 Task: Open Card Card0000000038 in Board Board0000000010 in Workspace WS0000000004 in Trello. Add Member mailaustralia7@gmail.com to Card Card0000000038 in Board Board0000000010 in Workspace WS0000000004 in Trello. Add Yellow Label titled Label0000000038 to Card Card0000000038 in Board Board0000000010 in Workspace WS0000000004 in Trello. Add Checklist CL0000000038 to Card Card0000000038 in Board Board0000000010 in Workspace WS0000000004 in Trello. Add Dates with Start Date as May 08 2023 and Due Date as May 31 2023 to Card Card0000000038 in Board Board0000000010 in Workspace WS0000000004 in Trello
Action: Mouse moved to (272, 356)
Screenshot: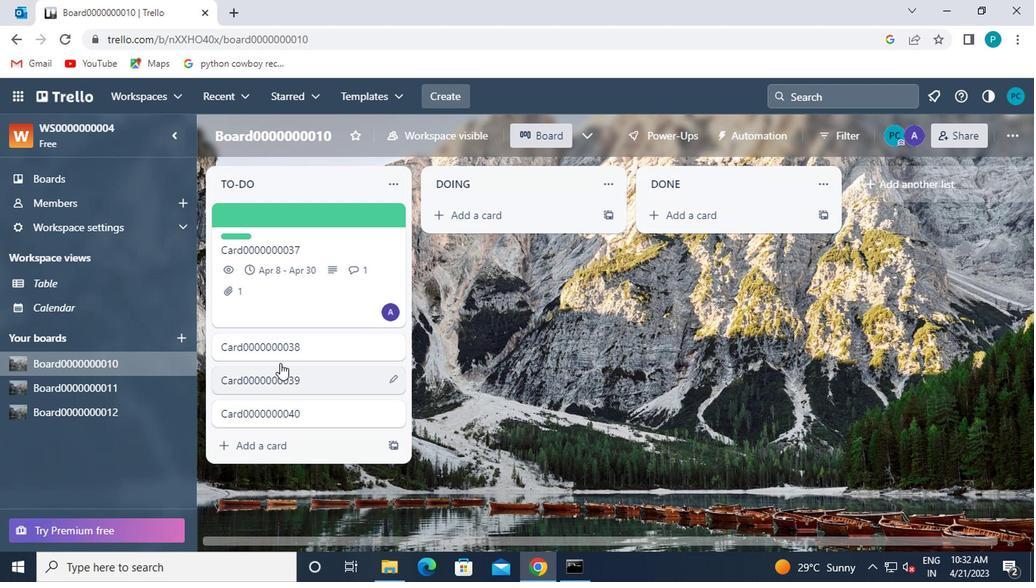 
Action: Mouse pressed left at (272, 356)
Screenshot: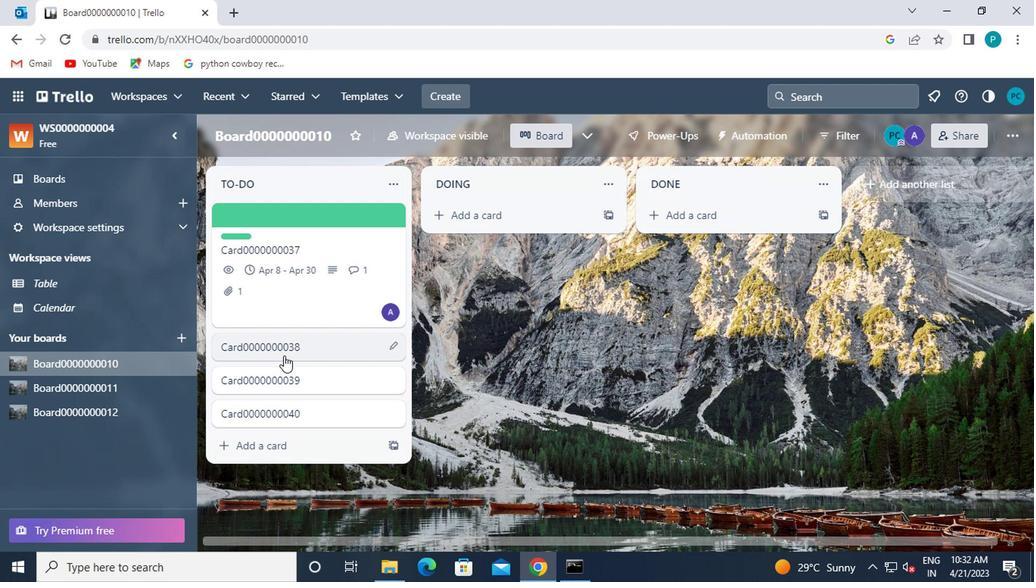 
Action: Mouse moved to (676, 274)
Screenshot: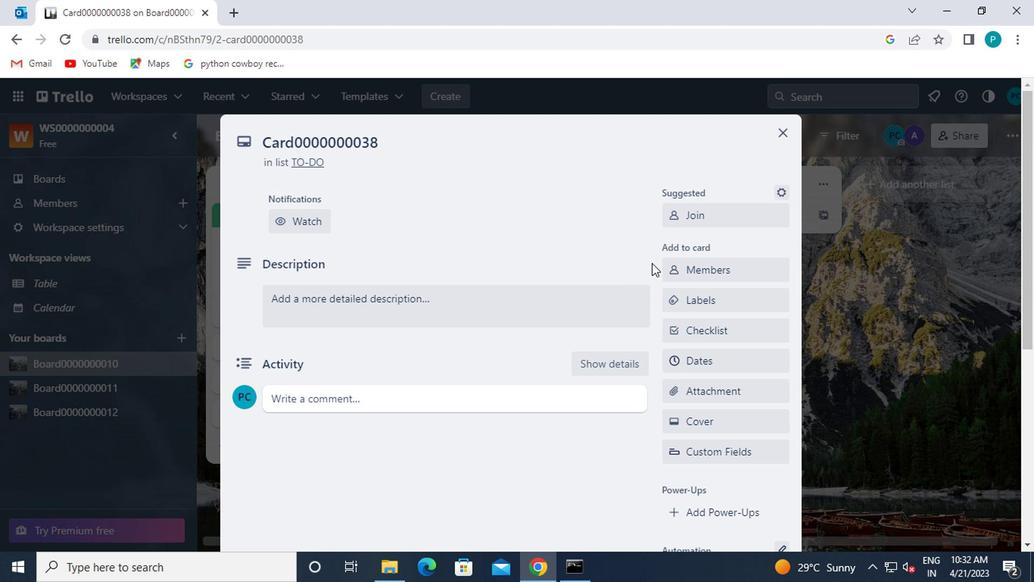 
Action: Mouse pressed left at (676, 274)
Screenshot: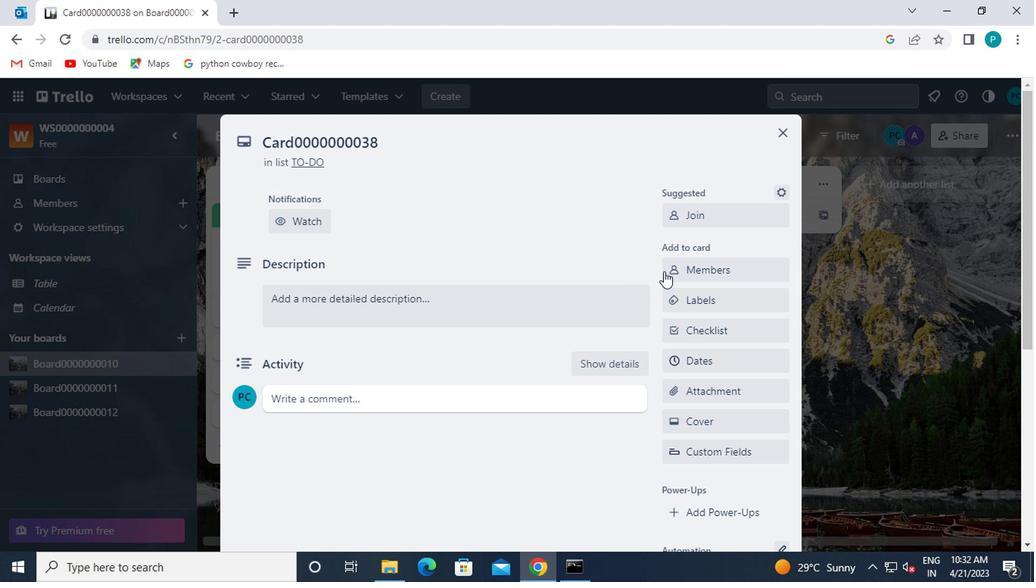 
Action: Mouse moved to (691, 337)
Screenshot: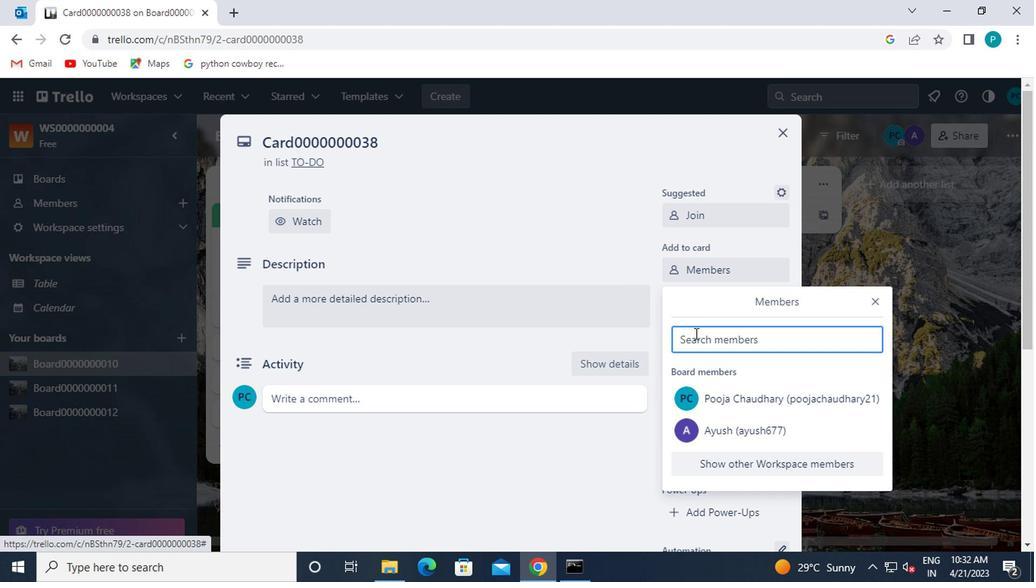 
Action: Mouse pressed left at (691, 337)
Screenshot: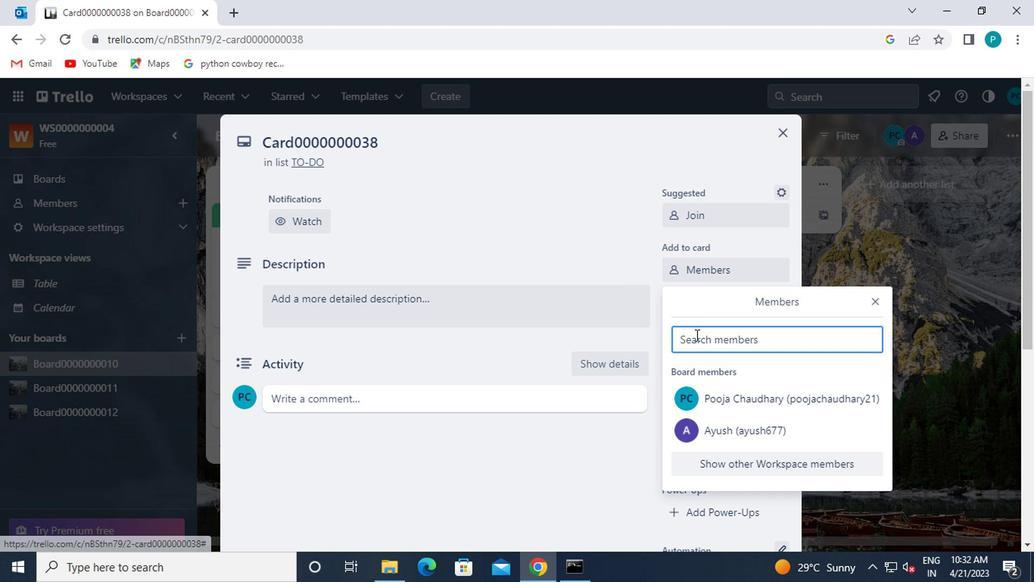 
Action: Key pressed mailaustrlia<Key.backspace><Key.backspace><Key.backspace><Key.backspace><Key.backspace><Key.backspace><Key.backspace><Key.backspace><Key.backspace><Key.backspace><Key.backspace><Key.backspace><Key.backspace><Key.caps_lock>mail
Screenshot: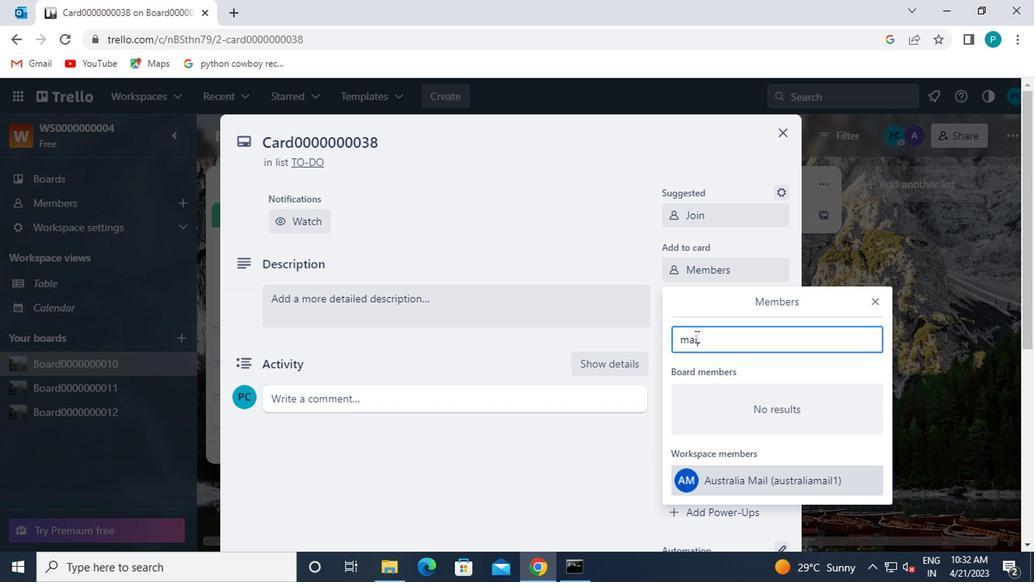 
Action: Mouse moved to (711, 479)
Screenshot: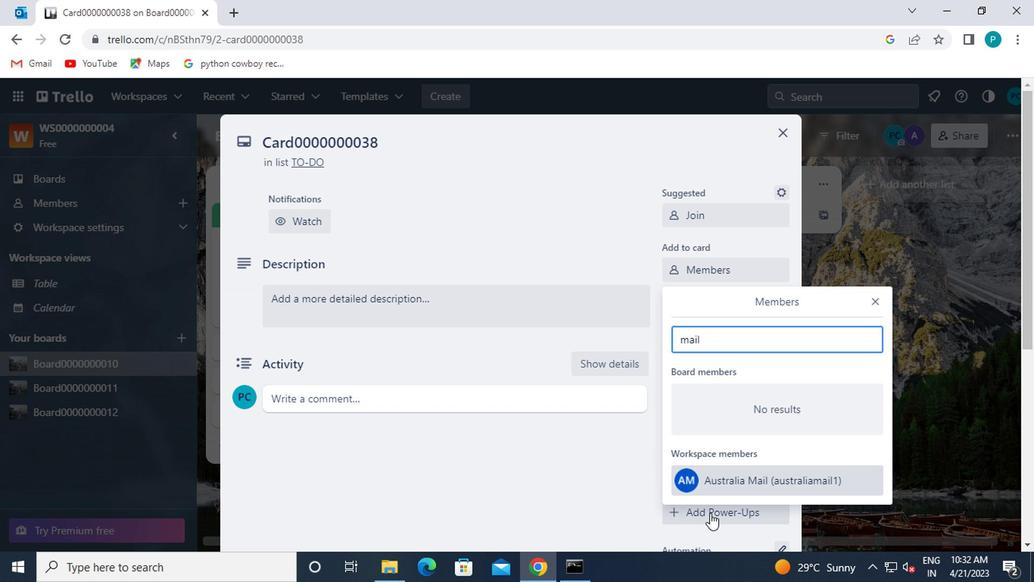 
Action: Mouse pressed left at (711, 479)
Screenshot: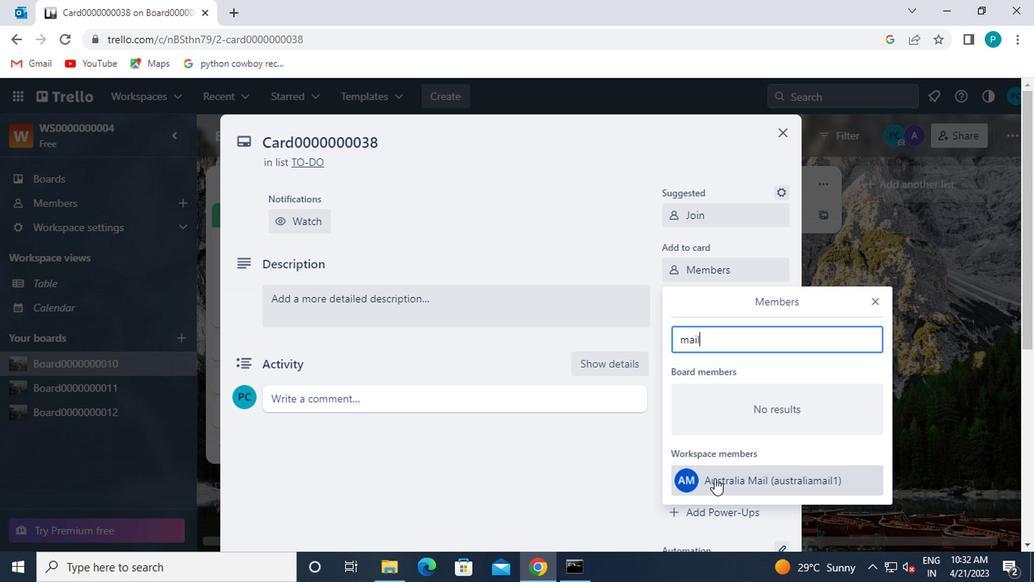 
Action: Mouse moved to (875, 304)
Screenshot: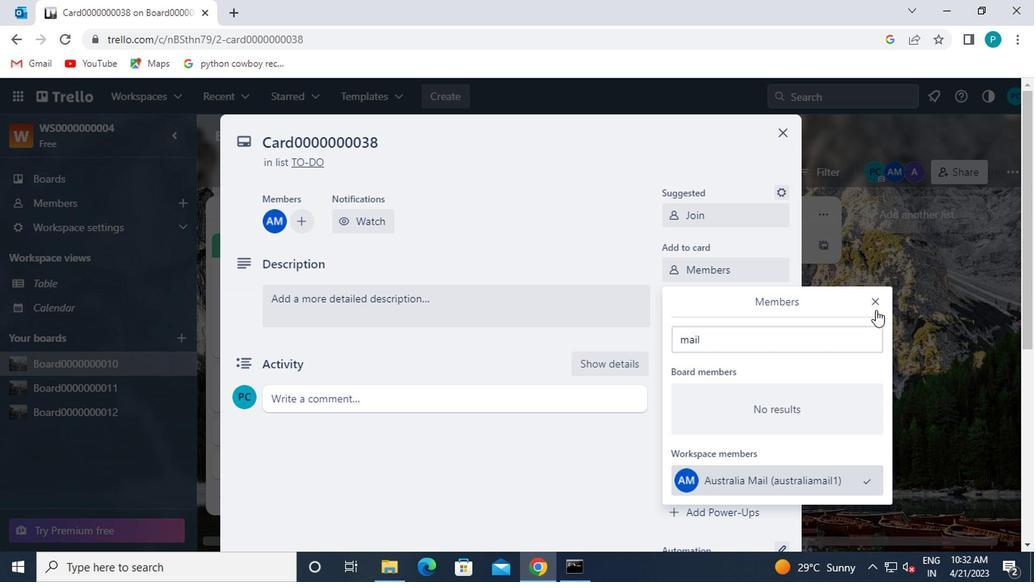 
Action: Mouse pressed left at (875, 304)
Screenshot: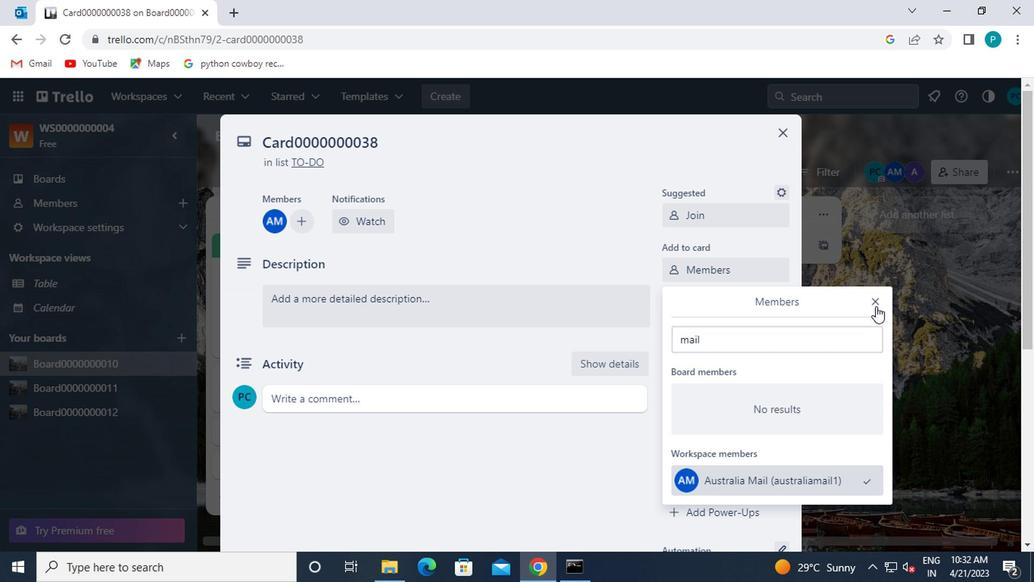 
Action: Mouse moved to (729, 294)
Screenshot: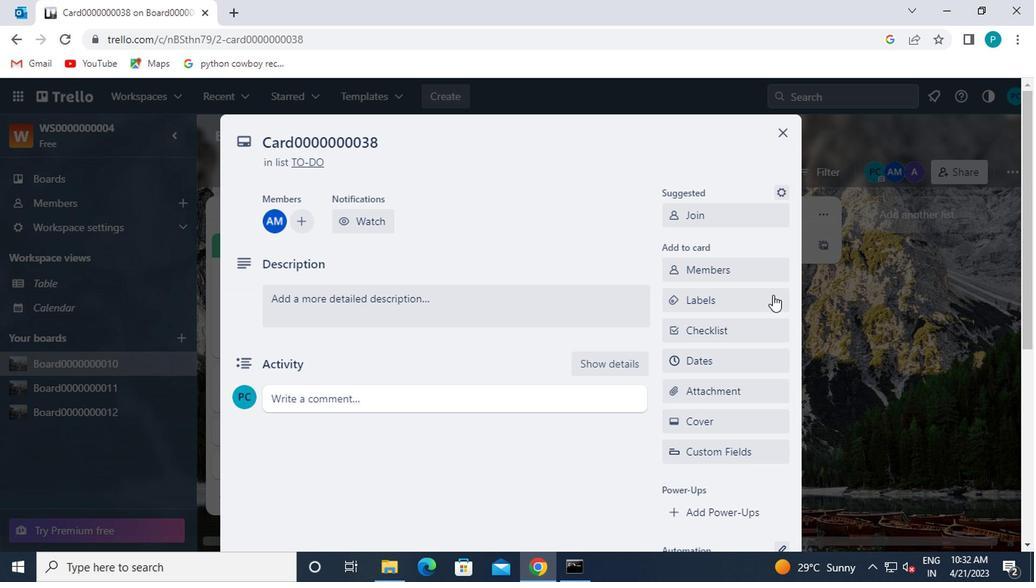 
Action: Mouse pressed left at (729, 294)
Screenshot: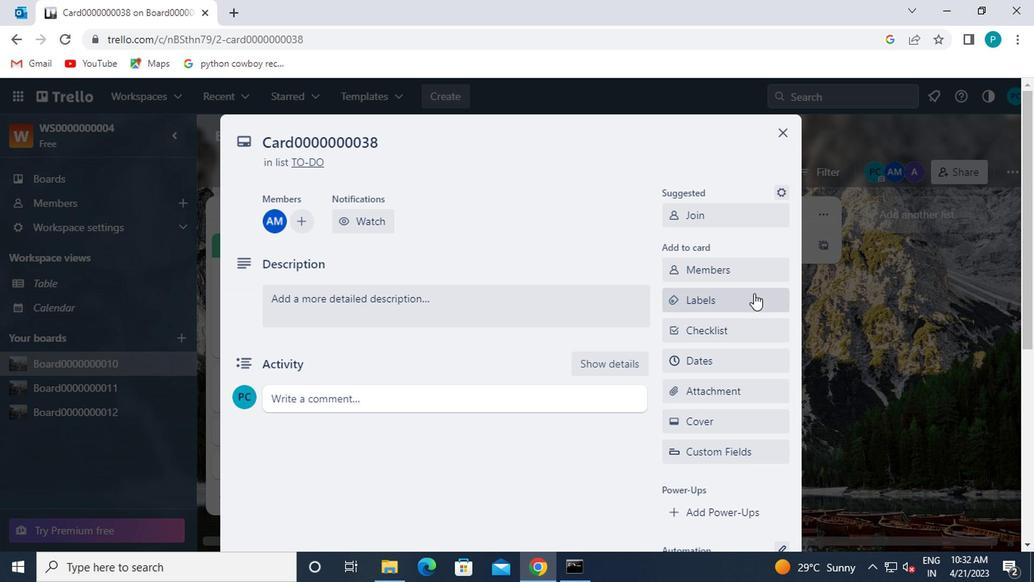 
Action: Mouse moved to (708, 428)
Screenshot: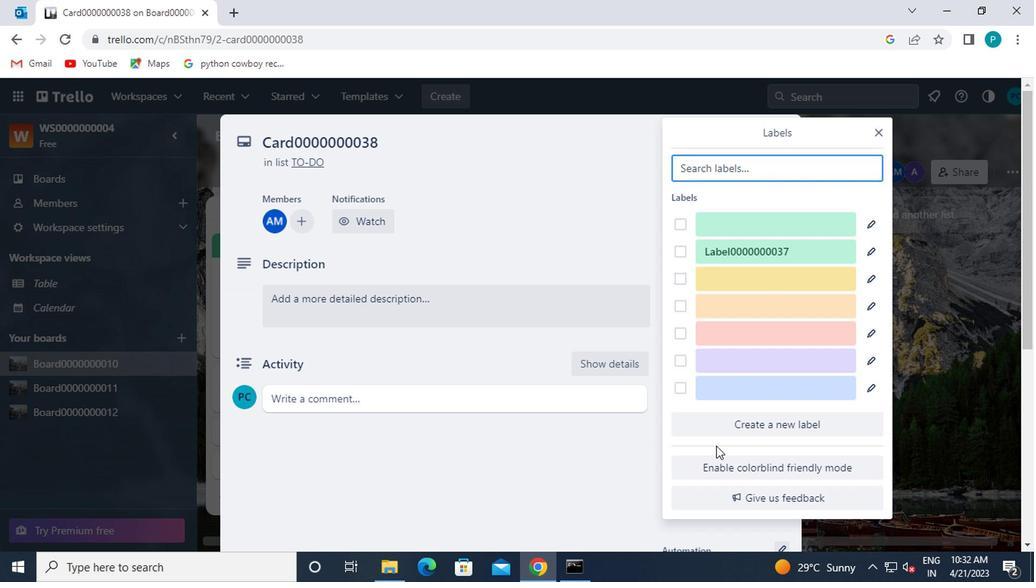 
Action: Mouse pressed left at (708, 428)
Screenshot: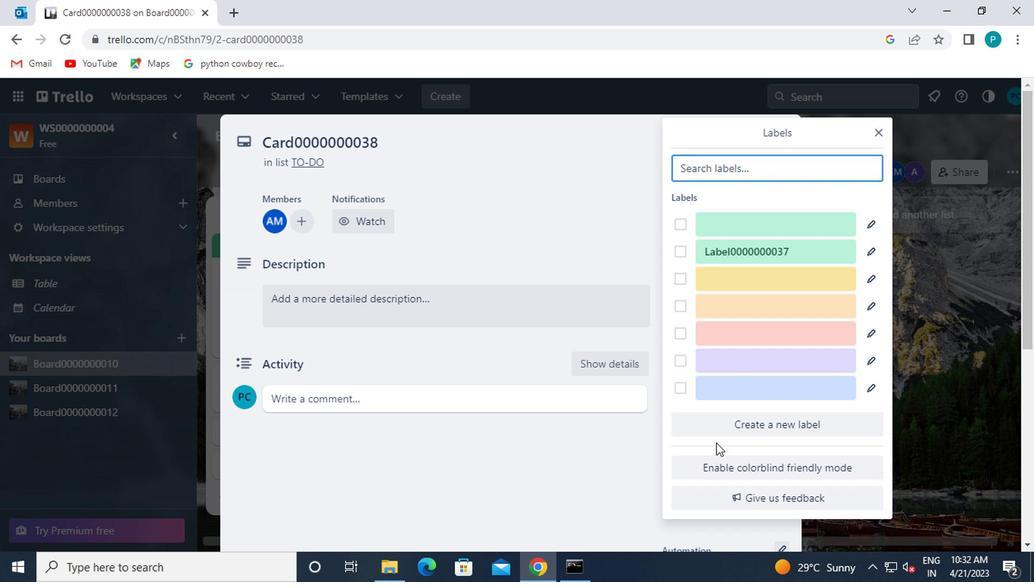 
Action: Mouse moved to (732, 356)
Screenshot: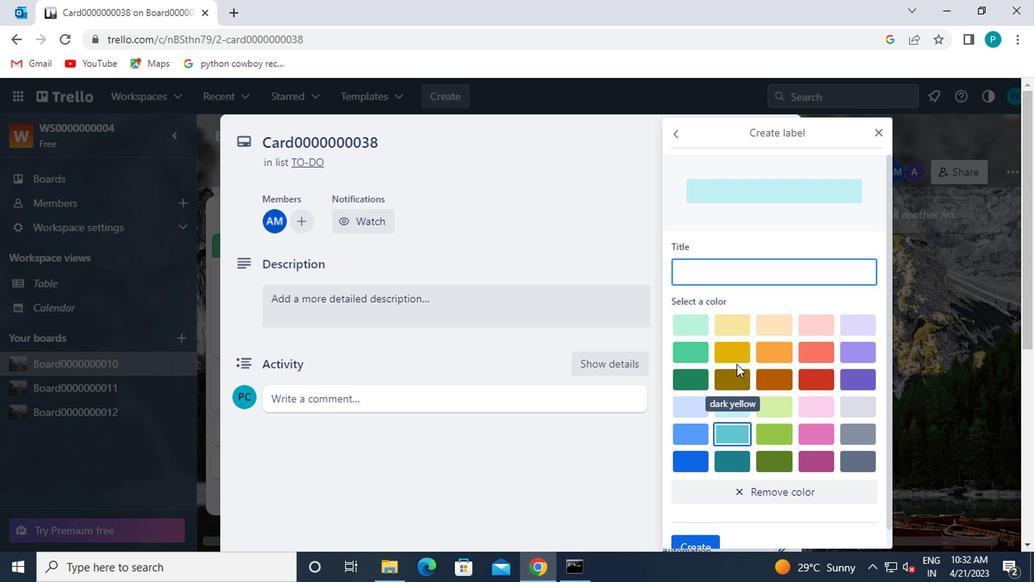 
Action: Mouse pressed left at (732, 356)
Screenshot: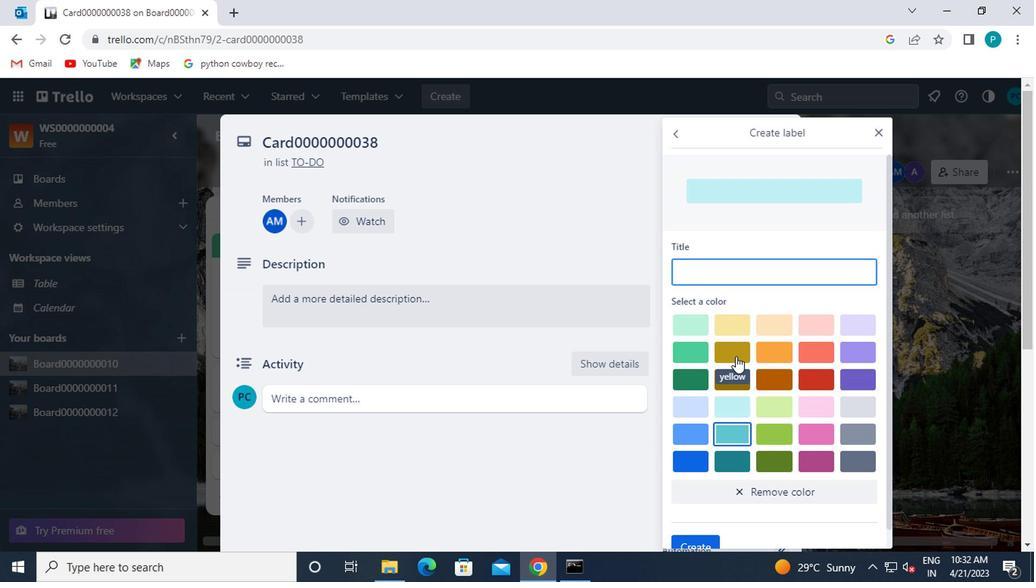 
Action: Mouse moved to (690, 282)
Screenshot: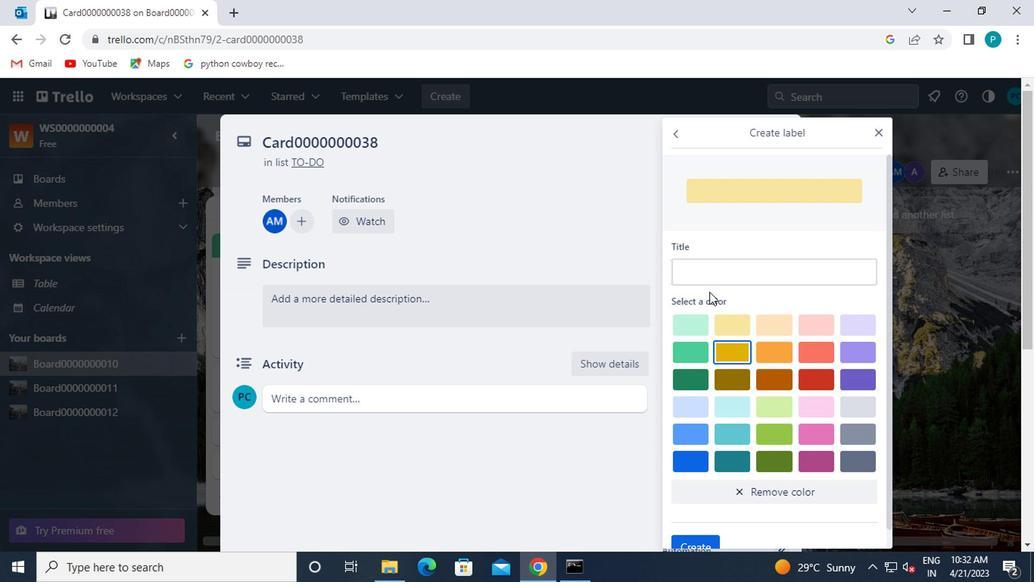
Action: Mouse pressed left at (690, 282)
Screenshot: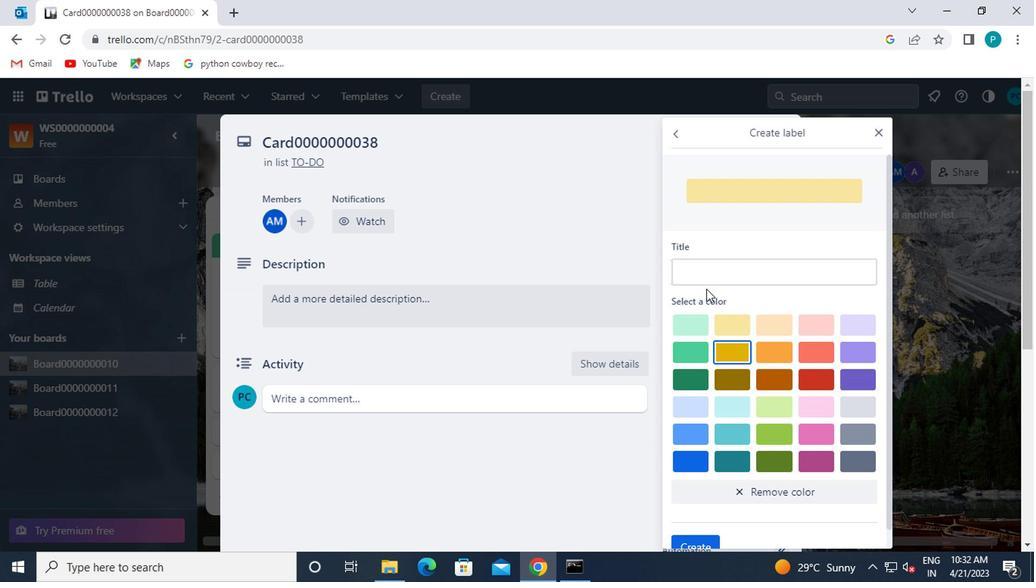 
Action: Key pressed <Key.caps_lock>l<Key.caps_lock>abel0000000038
Screenshot: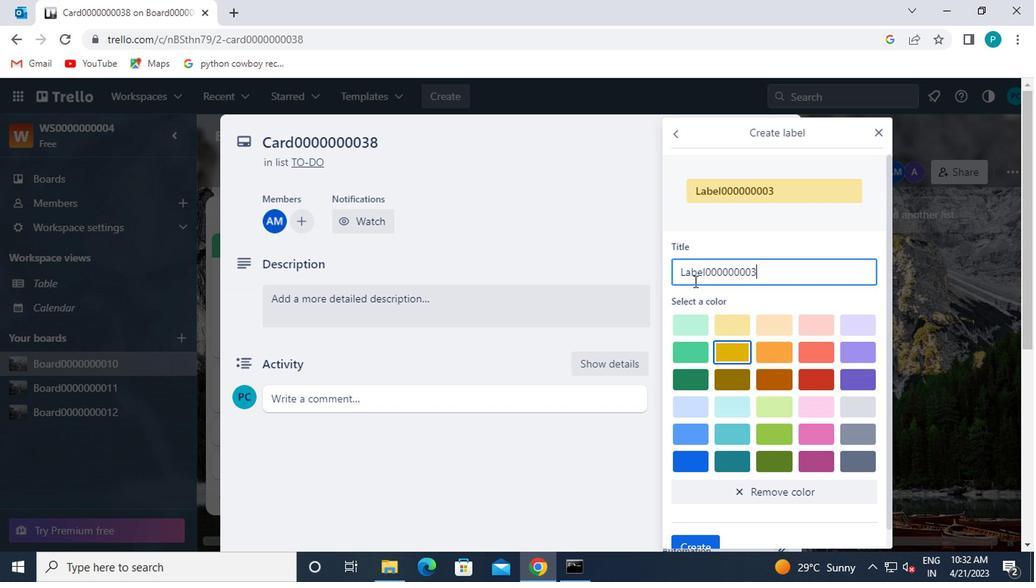 
Action: Mouse moved to (689, 302)
Screenshot: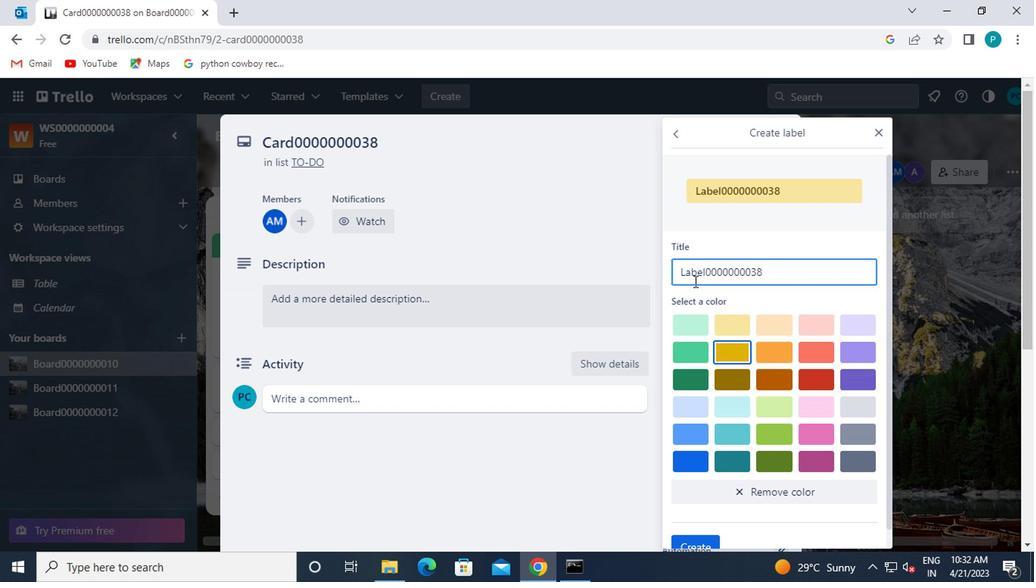 
Action: Mouse scrolled (689, 302) with delta (0, 0)
Screenshot: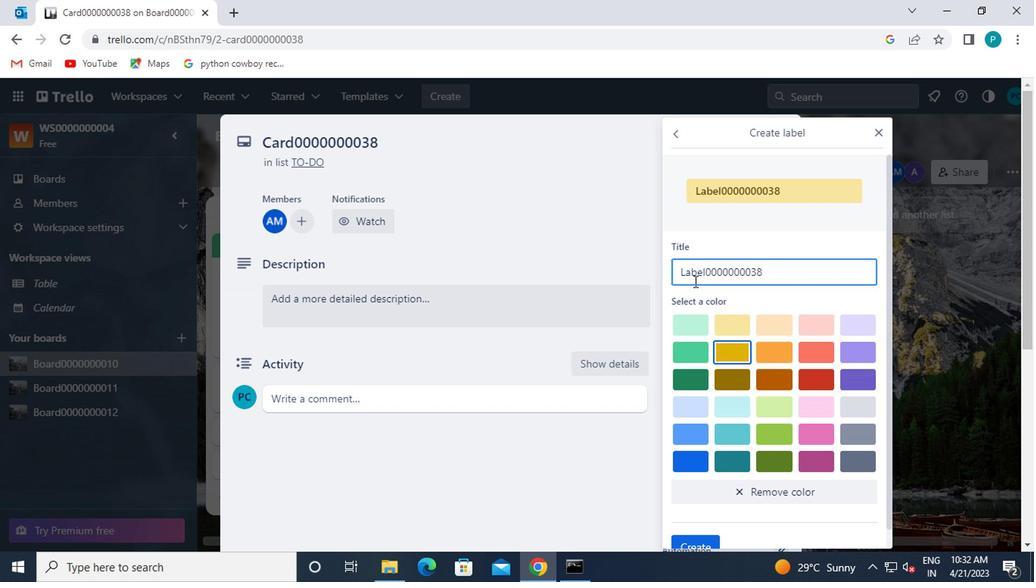 
Action: Mouse moved to (691, 317)
Screenshot: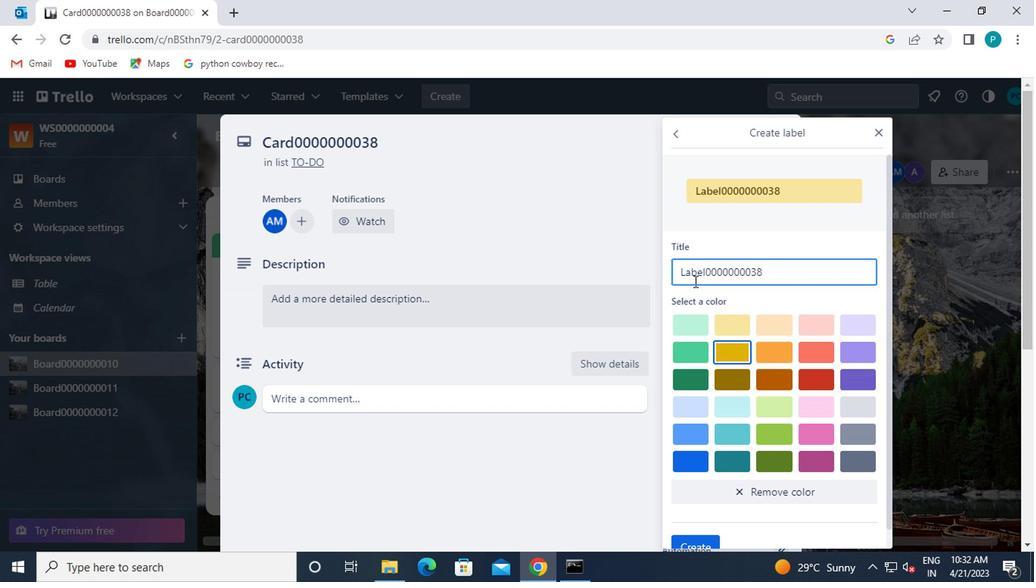
Action: Mouse scrolled (691, 317) with delta (0, 0)
Screenshot: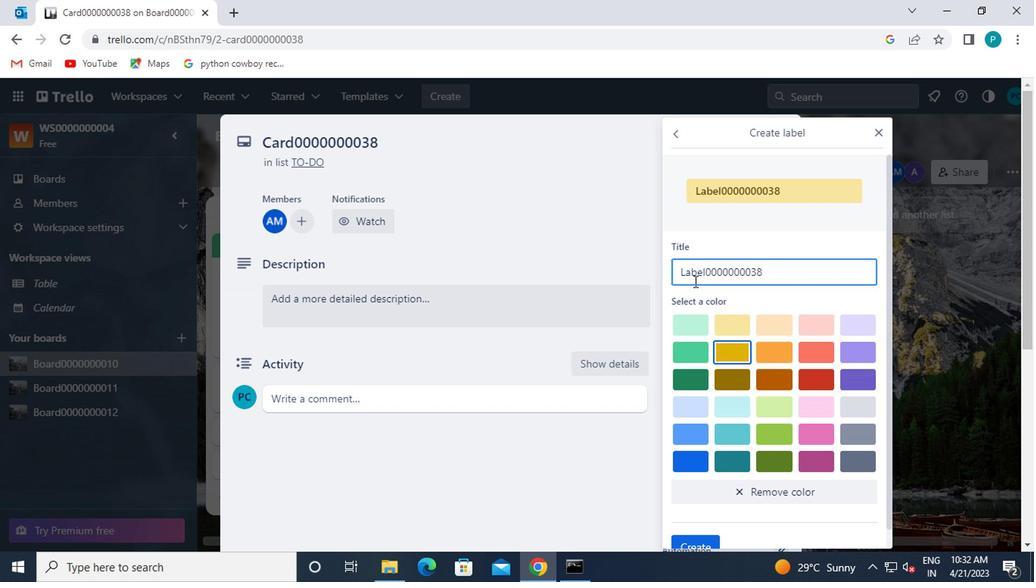 
Action: Mouse moved to (692, 326)
Screenshot: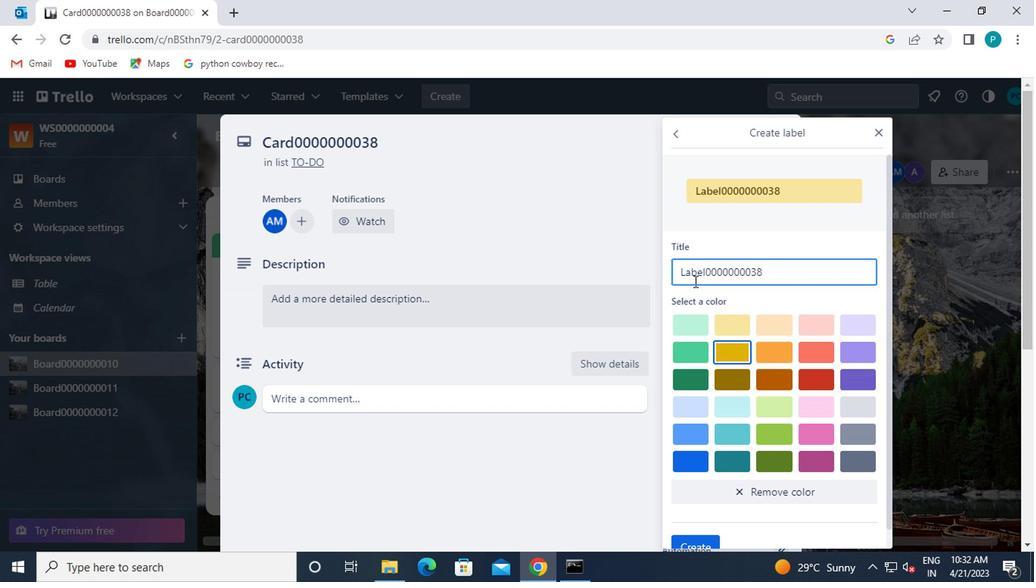 
Action: Mouse scrolled (692, 326) with delta (0, 0)
Screenshot: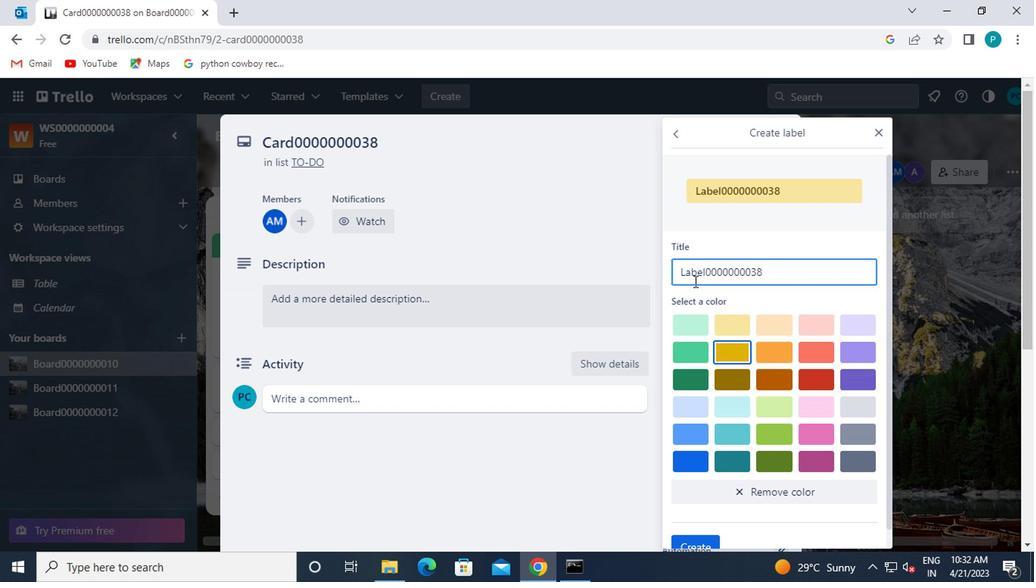 
Action: Mouse moved to (695, 338)
Screenshot: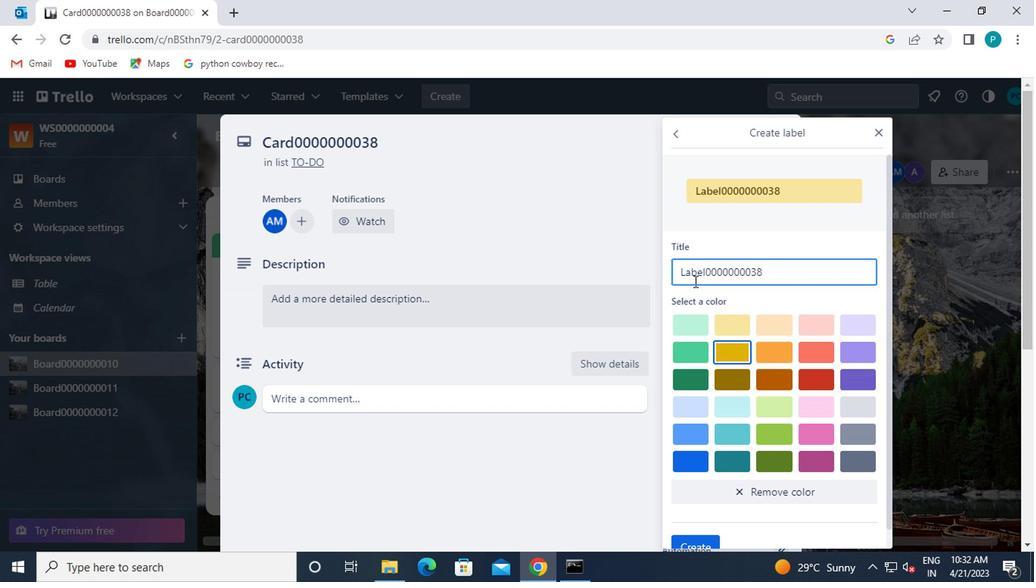 
Action: Mouse scrolled (695, 337) with delta (0, 0)
Screenshot: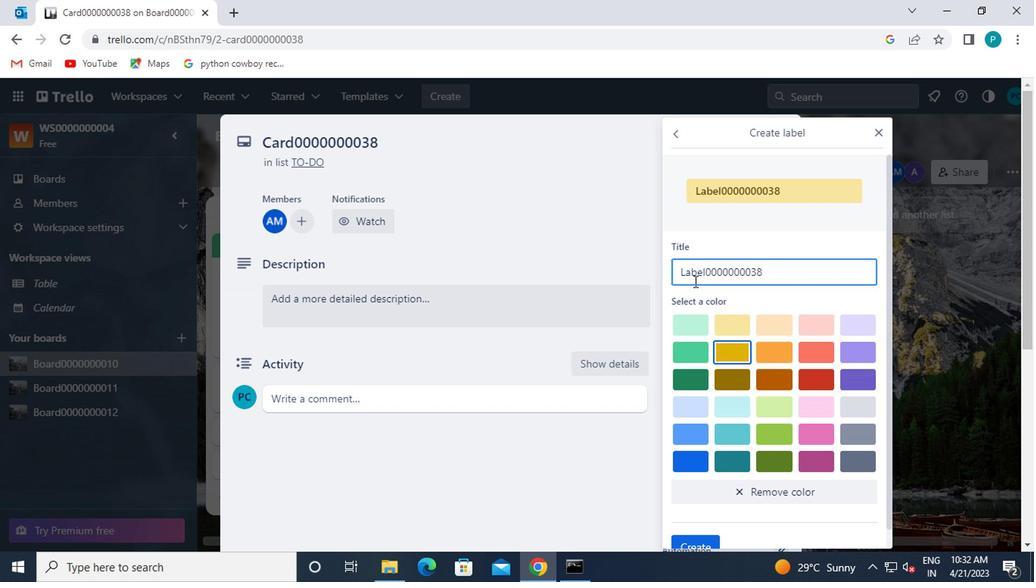 
Action: Mouse moved to (705, 525)
Screenshot: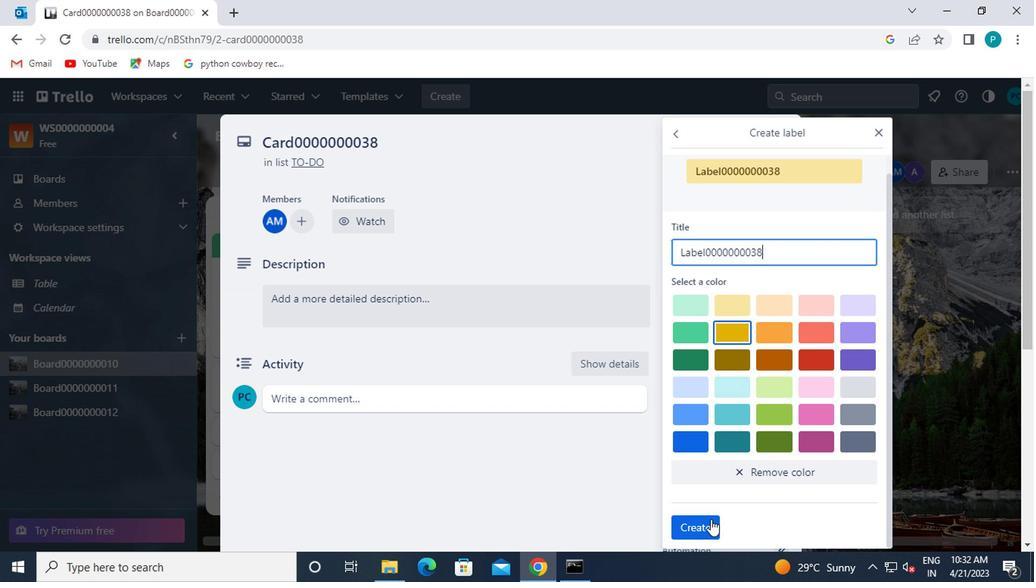 
Action: Mouse pressed left at (705, 525)
Screenshot: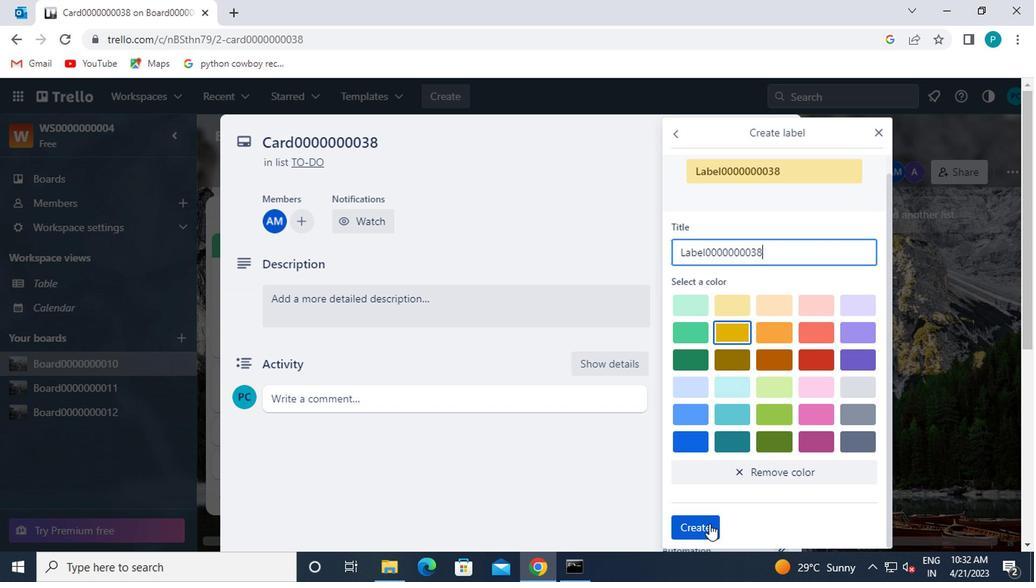 
Action: Mouse moved to (871, 141)
Screenshot: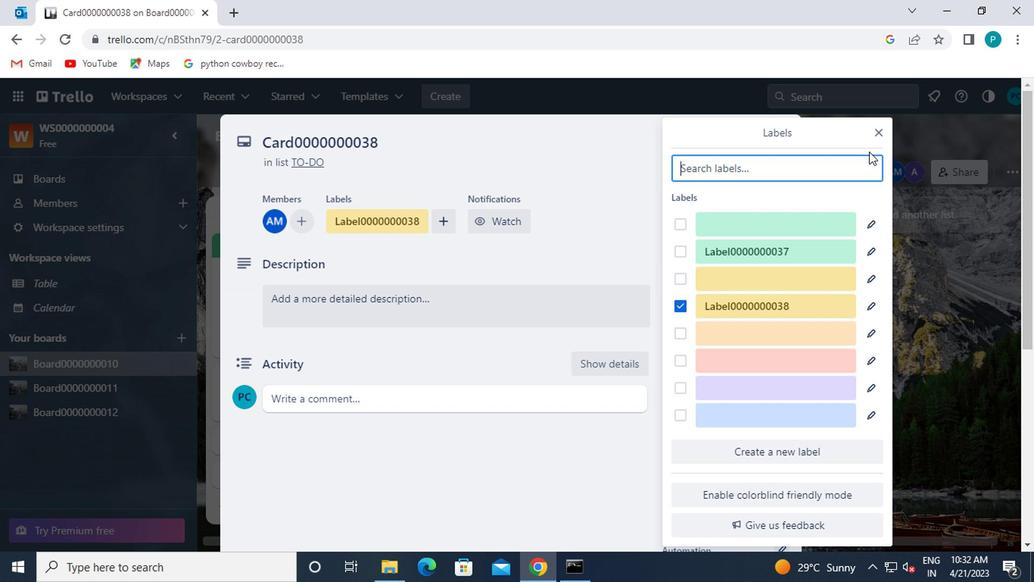
Action: Mouse pressed left at (871, 141)
Screenshot: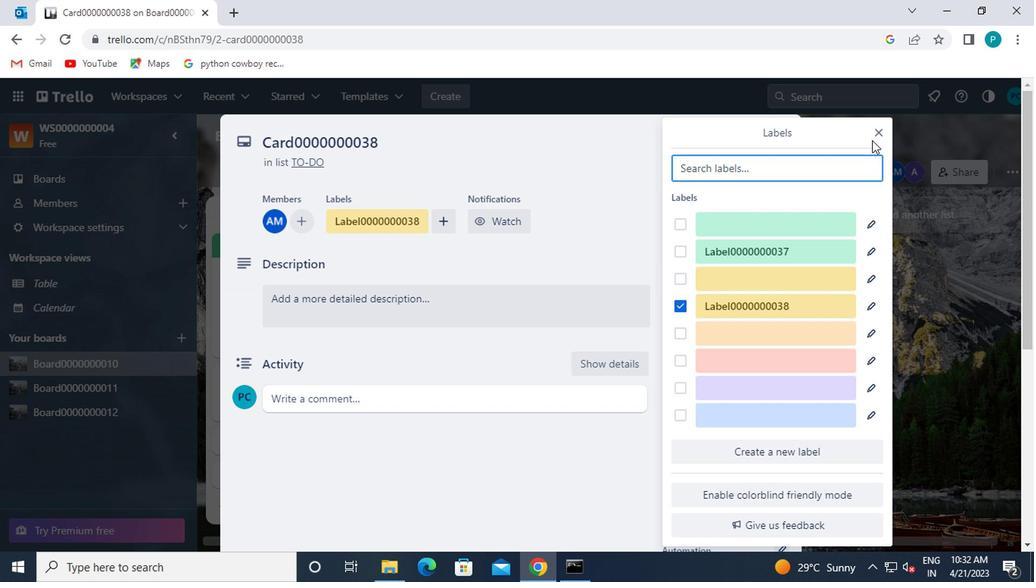 
Action: Mouse moved to (876, 128)
Screenshot: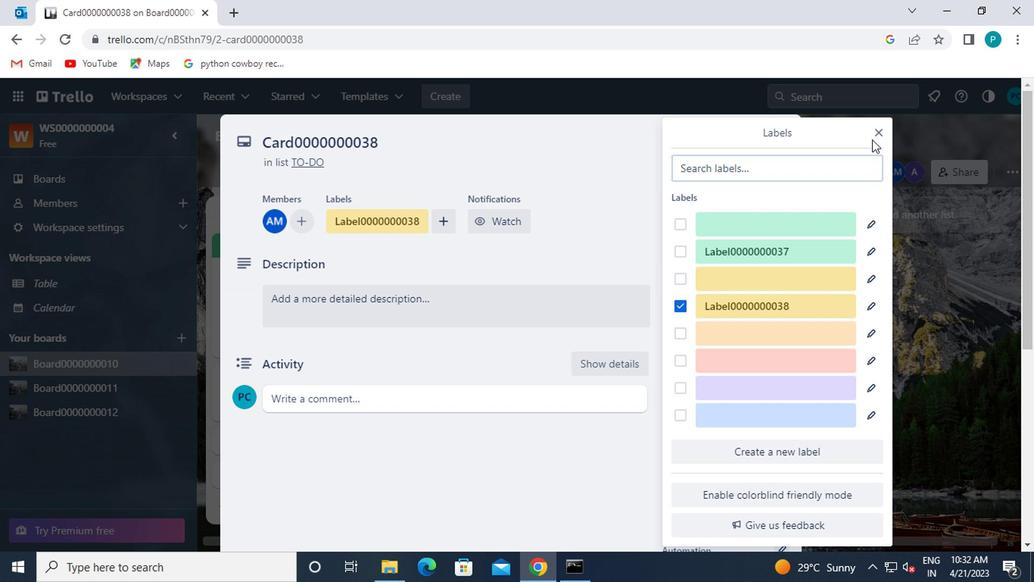 
Action: Mouse pressed left at (876, 128)
Screenshot: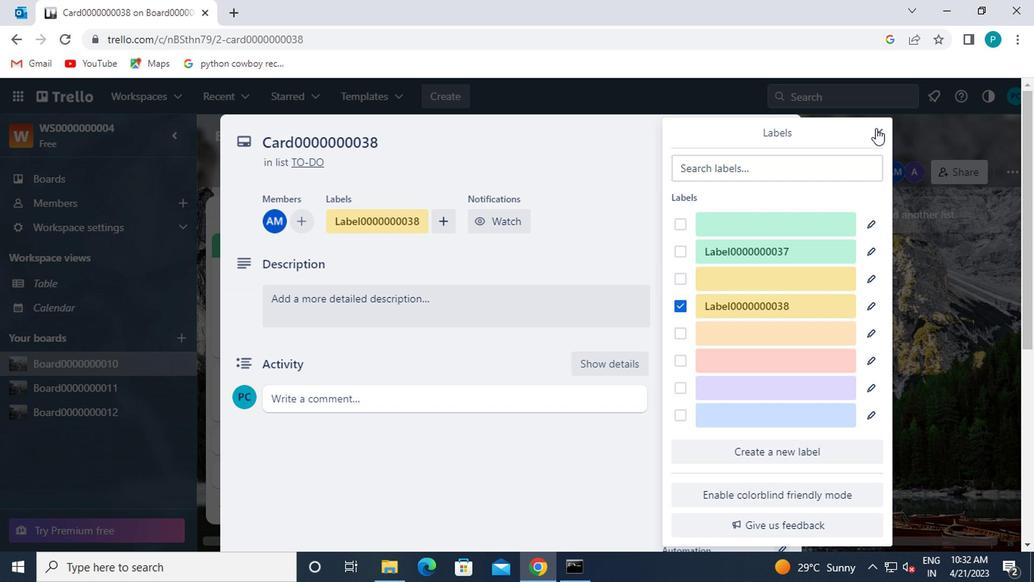 
Action: Mouse moved to (693, 329)
Screenshot: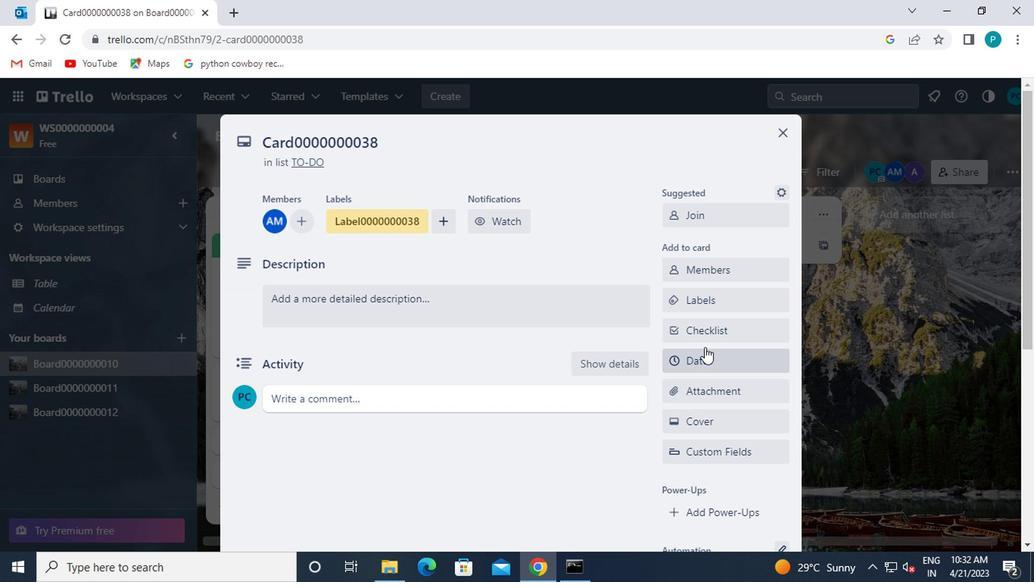 
Action: Mouse pressed left at (693, 329)
Screenshot: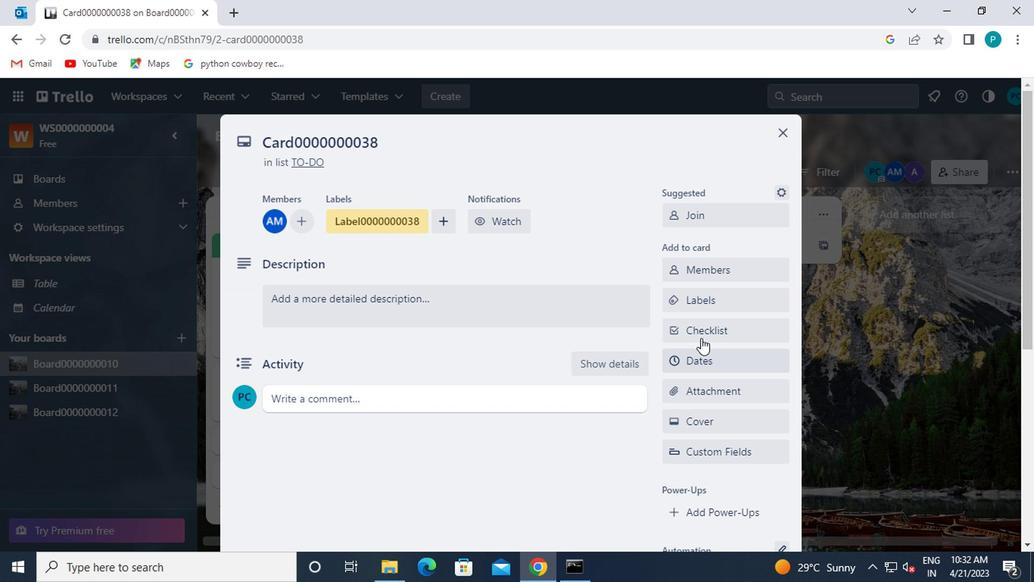 
Action: Mouse moved to (713, 411)
Screenshot: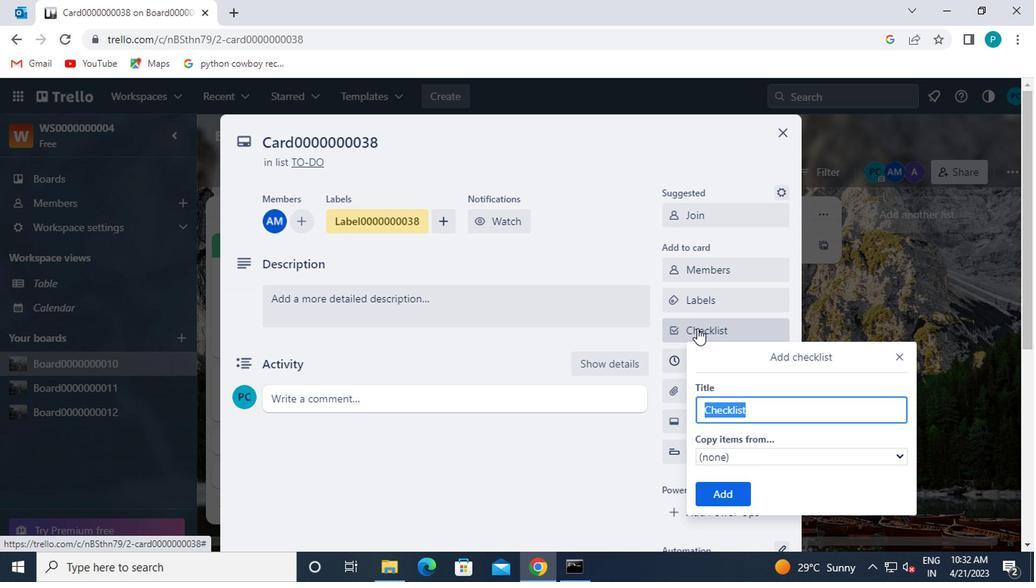 
Action: Key pressed <Key.caps_lock>cl0000000038
Screenshot: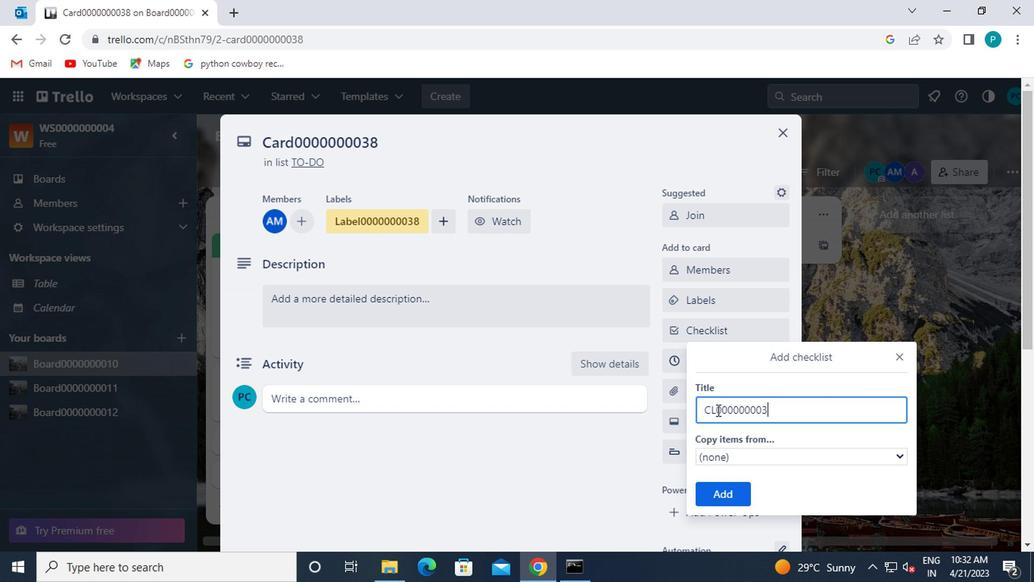 
Action: Mouse moved to (718, 489)
Screenshot: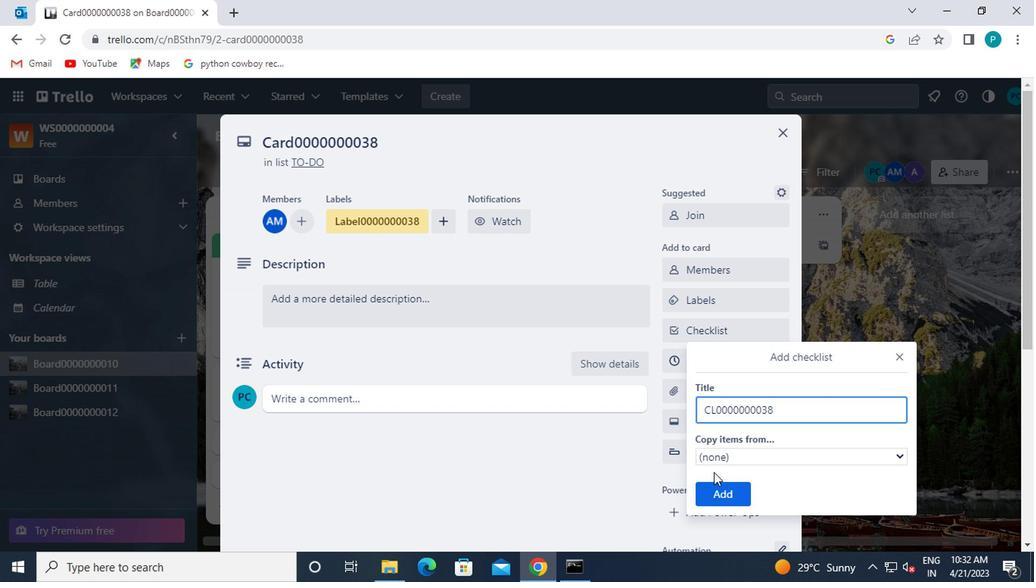 
Action: Mouse pressed left at (718, 489)
Screenshot: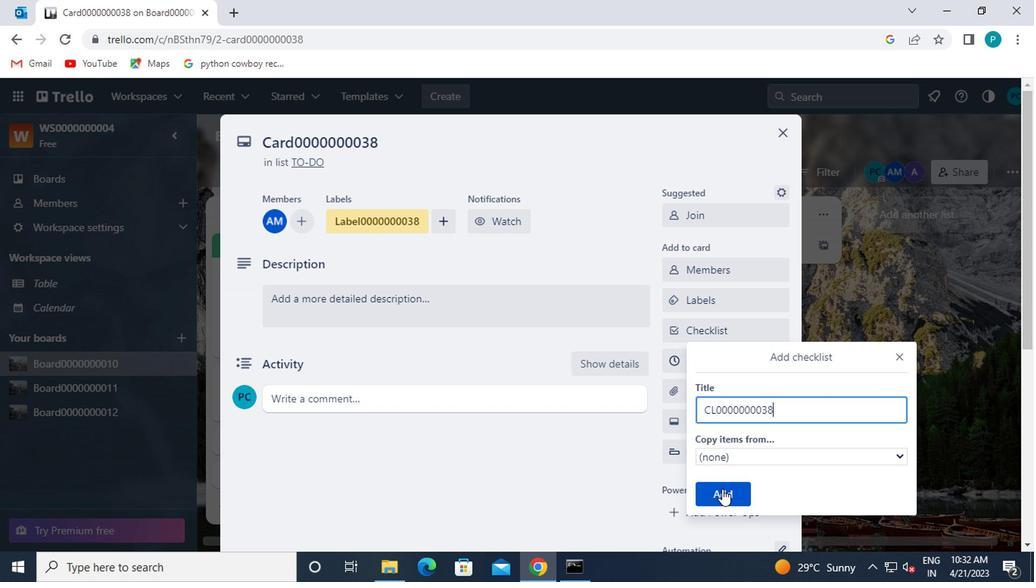 
Action: Mouse moved to (673, 353)
Screenshot: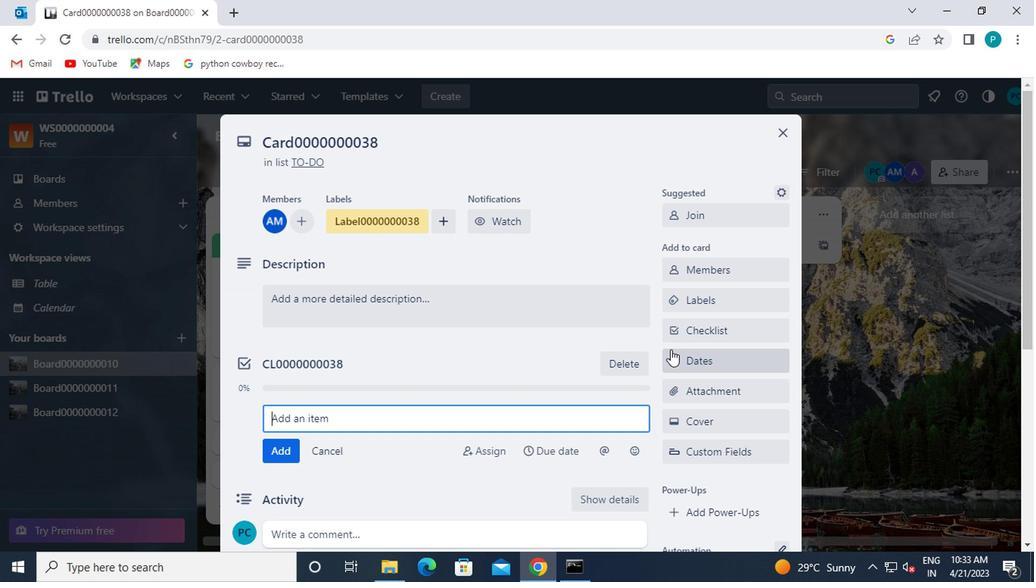 
Action: Mouse pressed left at (673, 353)
Screenshot: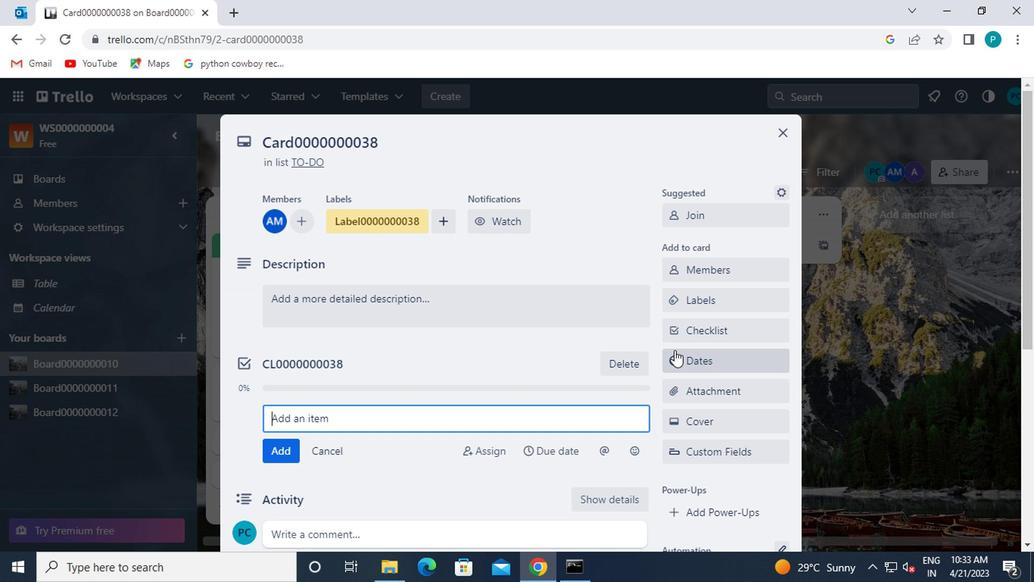
Action: Mouse moved to (686, 405)
Screenshot: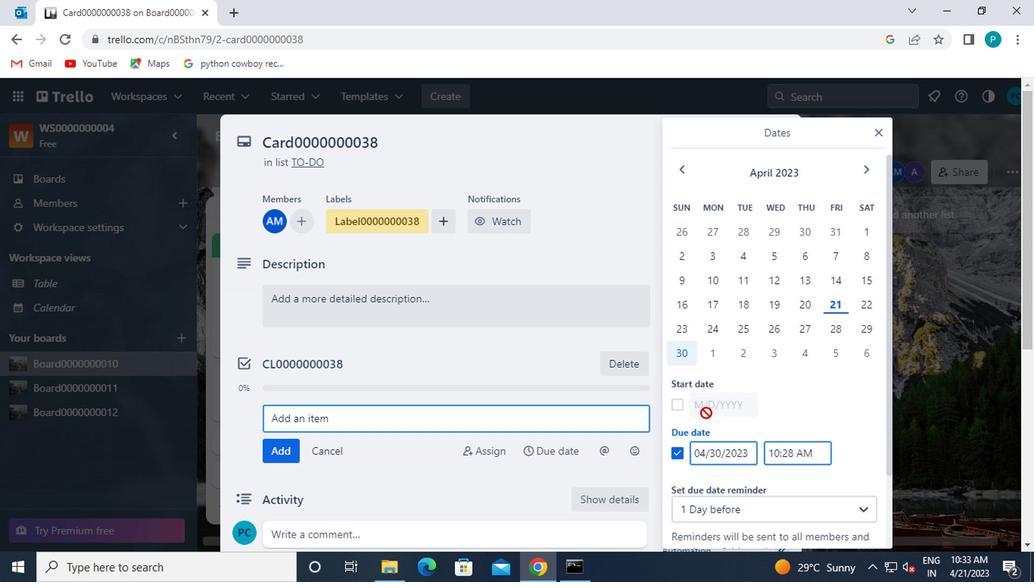 
Action: Mouse pressed left at (686, 405)
Screenshot: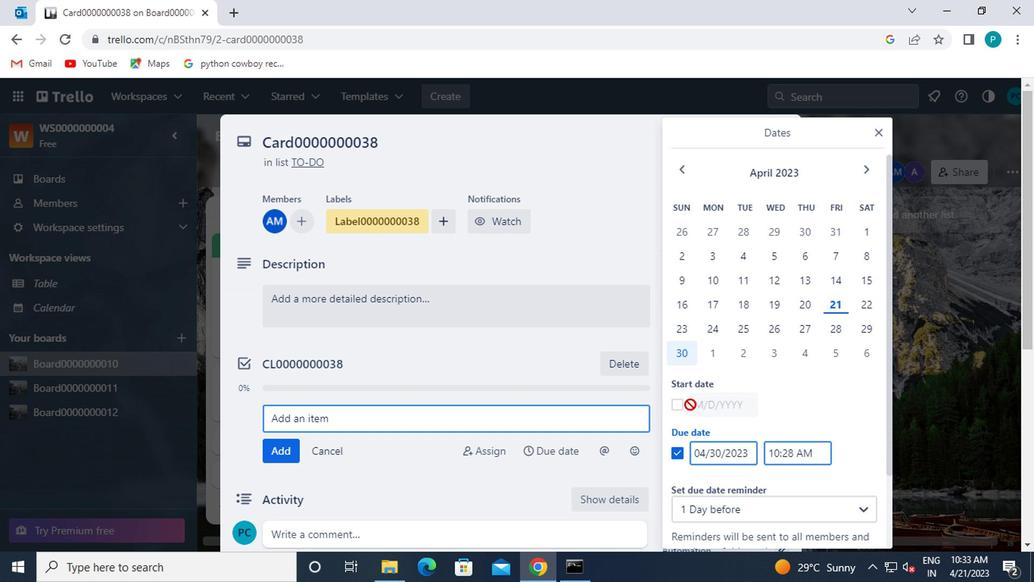 
Action: Mouse moved to (675, 403)
Screenshot: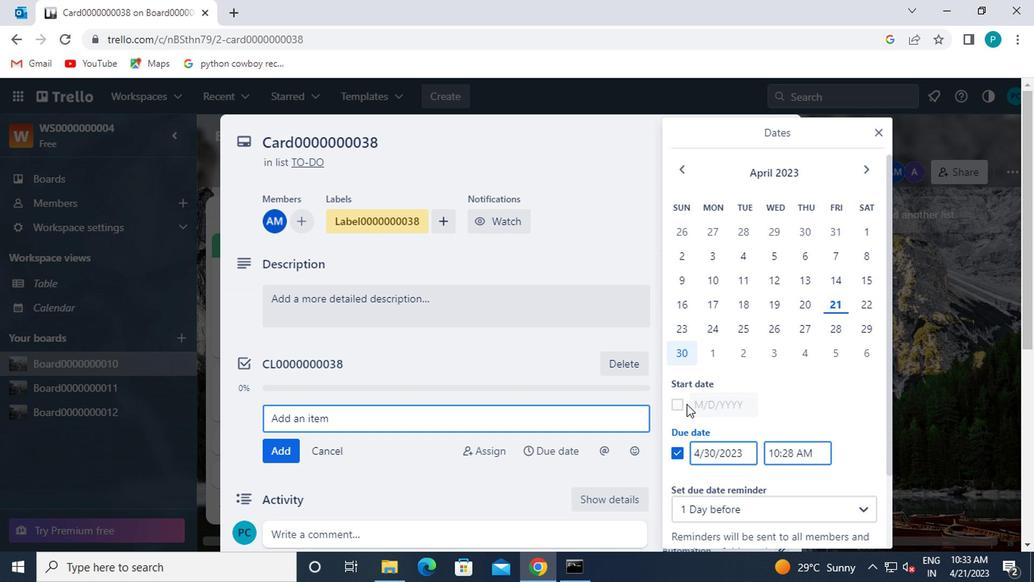 
Action: Mouse pressed left at (675, 403)
Screenshot: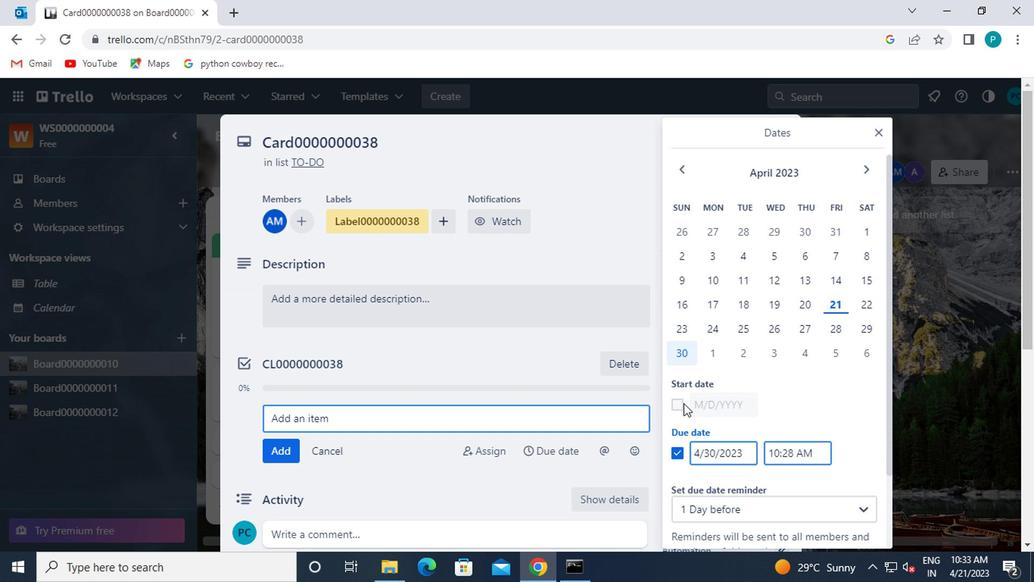 
Action: Mouse moved to (867, 170)
Screenshot: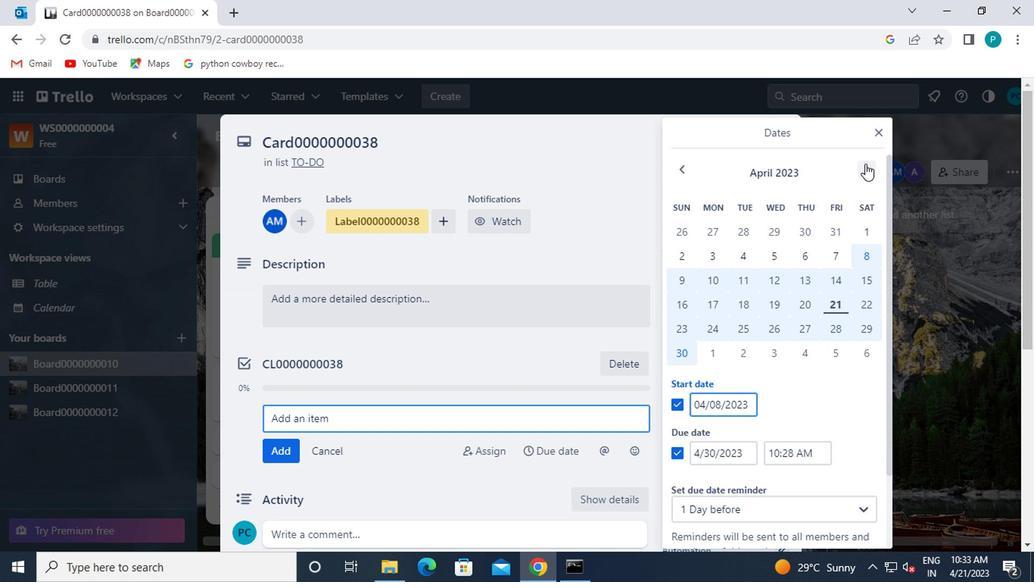 
Action: Mouse pressed left at (867, 170)
Screenshot: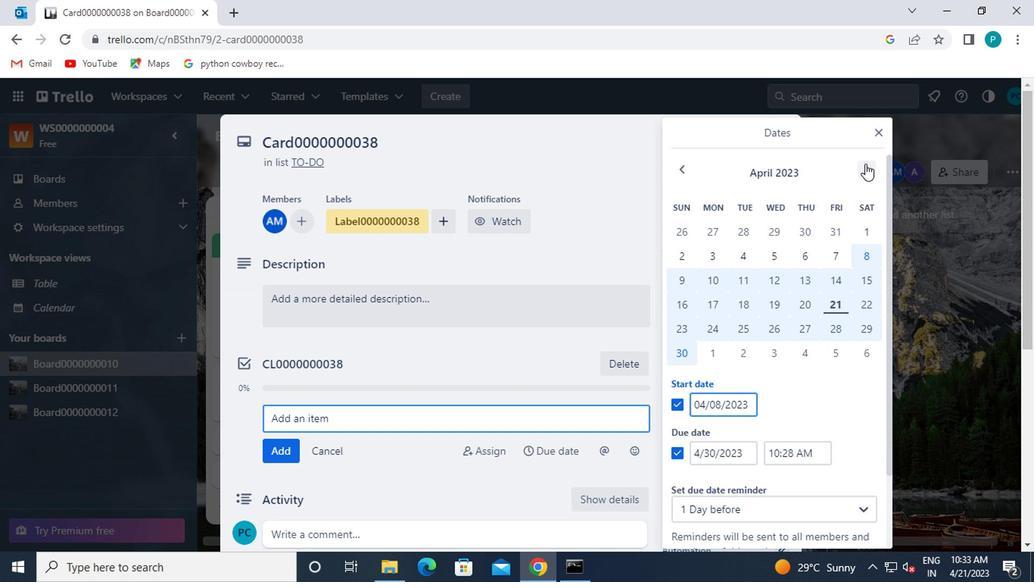 
Action: Mouse moved to (715, 258)
Screenshot: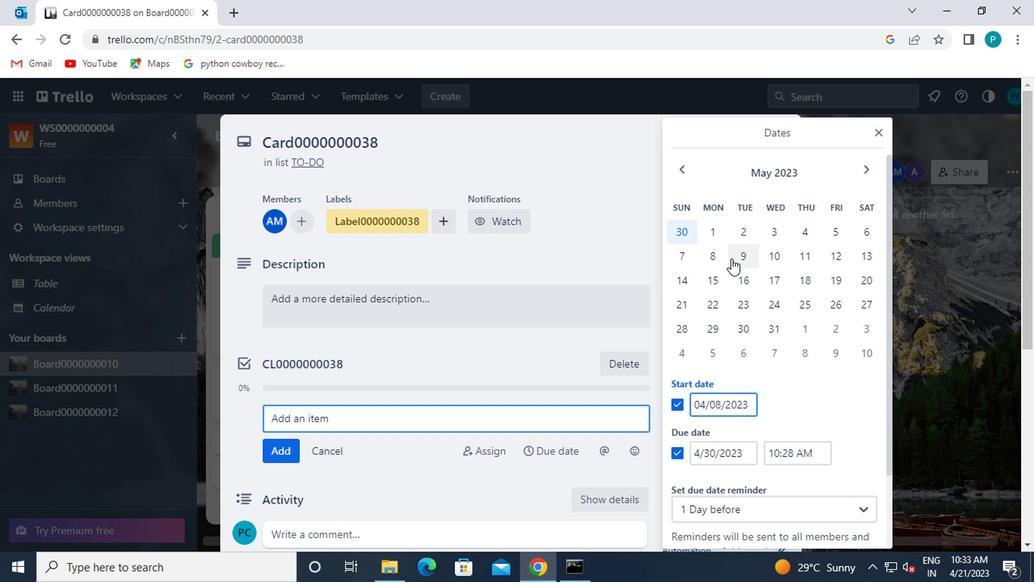 
Action: Mouse pressed left at (715, 258)
Screenshot: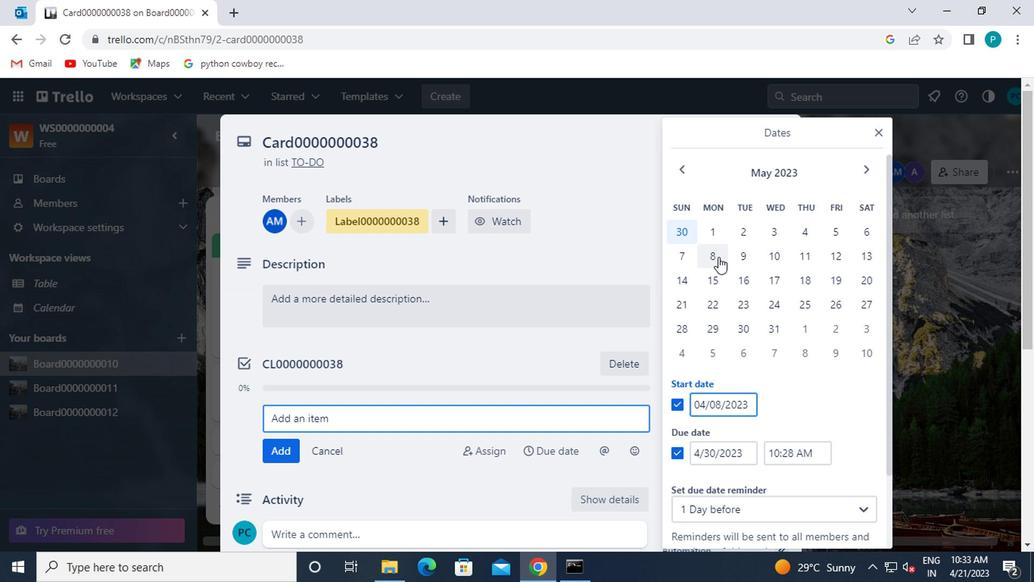 
Action: Mouse moved to (764, 330)
Screenshot: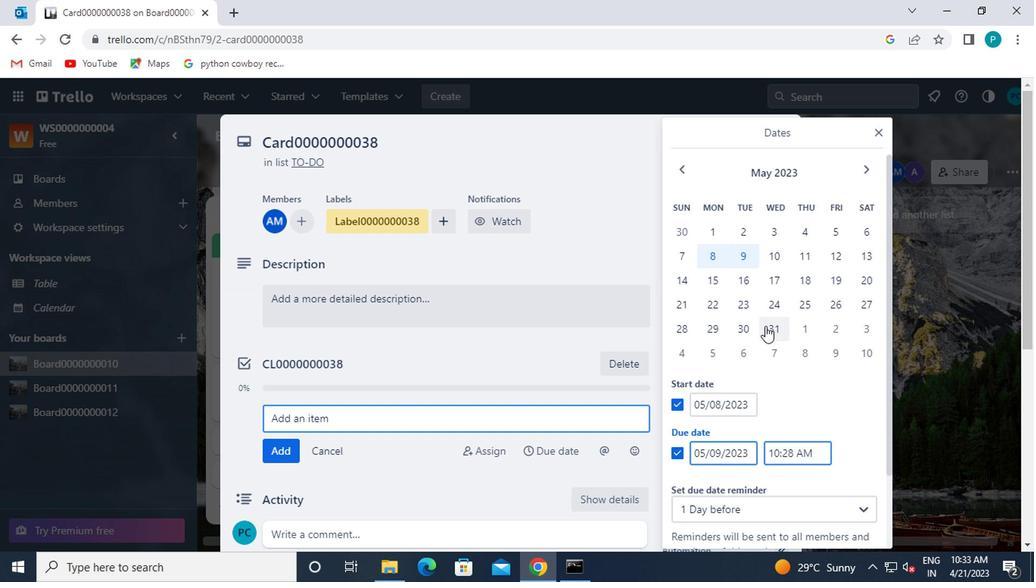 
Action: Mouse pressed left at (764, 330)
Screenshot: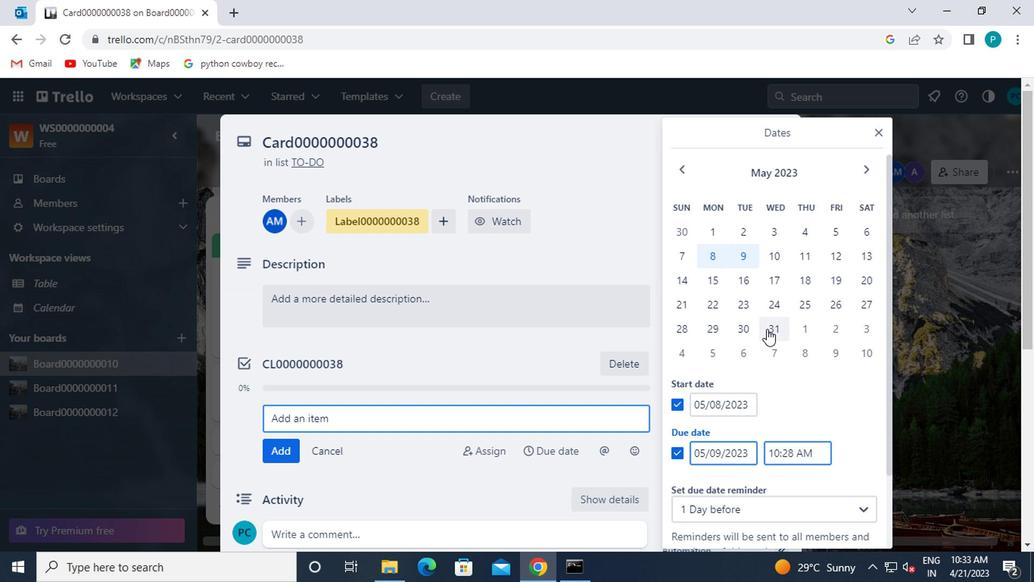 
Action: Mouse scrolled (764, 329) with delta (0, 0)
Screenshot: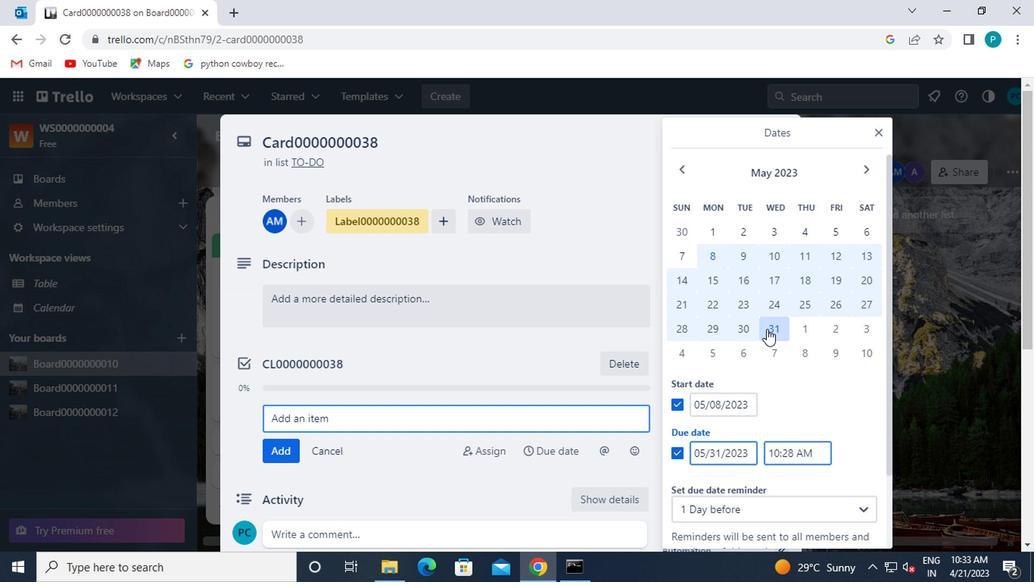 
Action: Mouse moved to (762, 504)
Screenshot: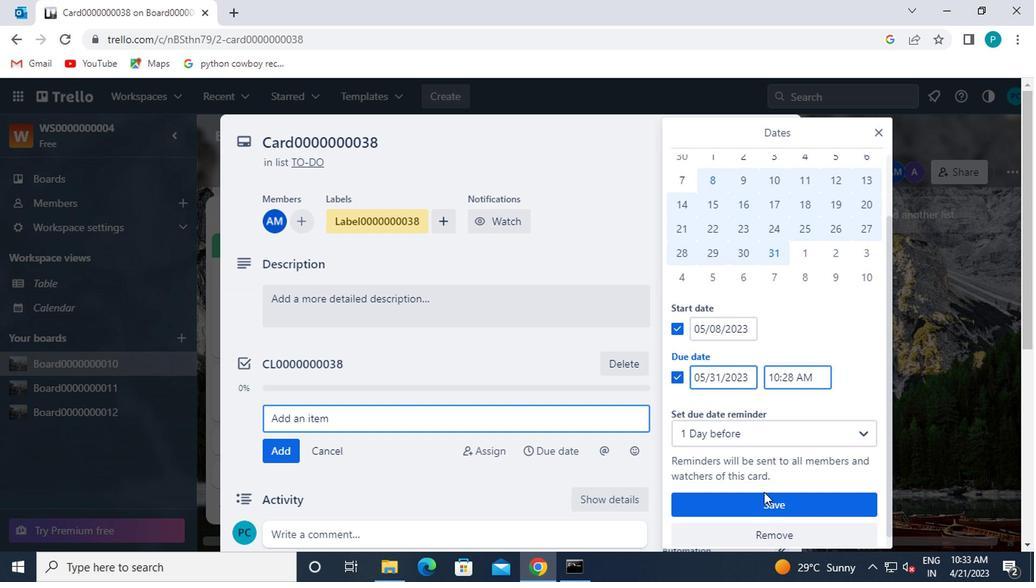 
Action: Mouse pressed left at (762, 504)
Screenshot: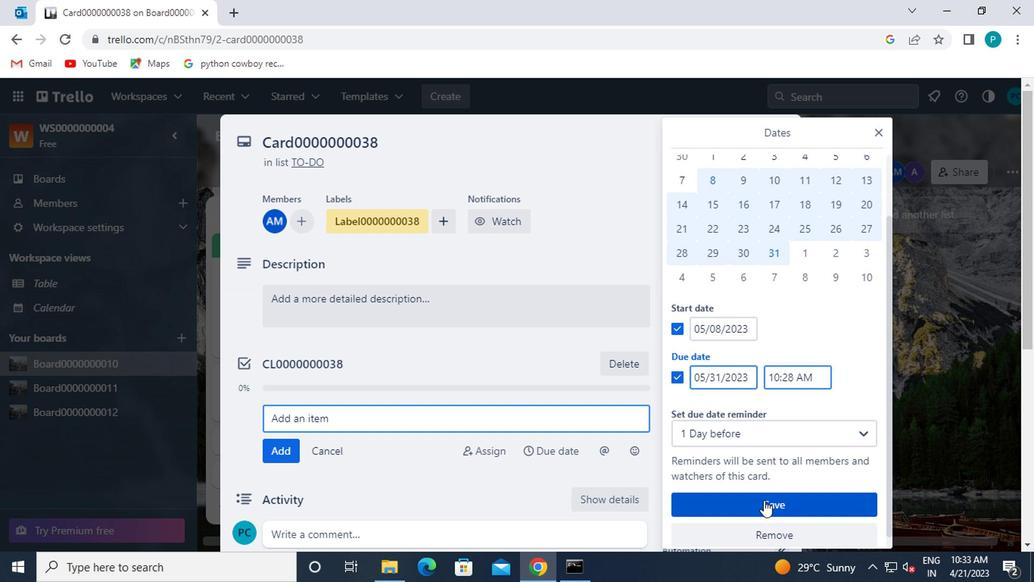 
Action: Mouse moved to (599, 453)
Screenshot: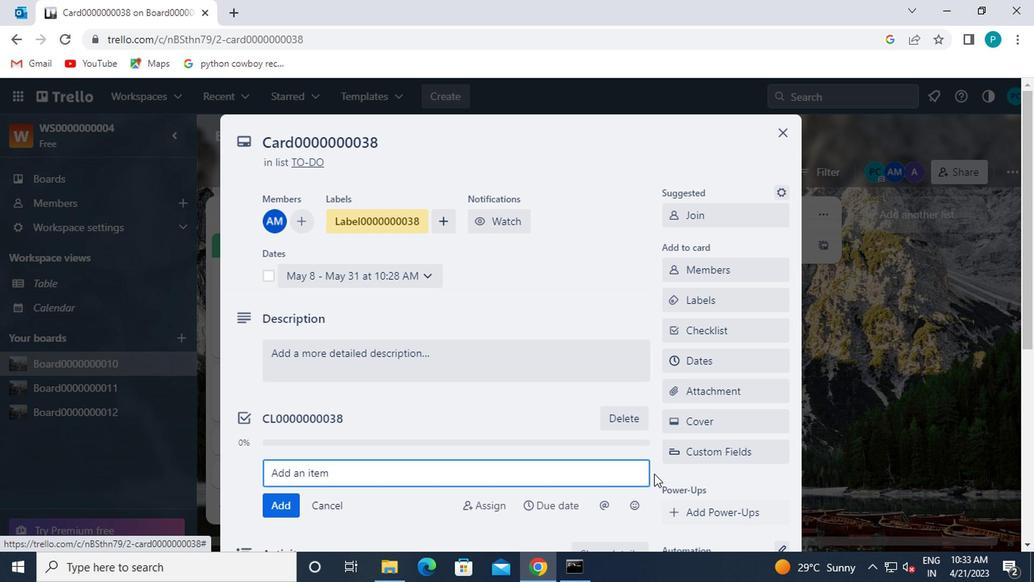 
Action: Mouse scrolled (599, 453) with delta (0, 0)
Screenshot: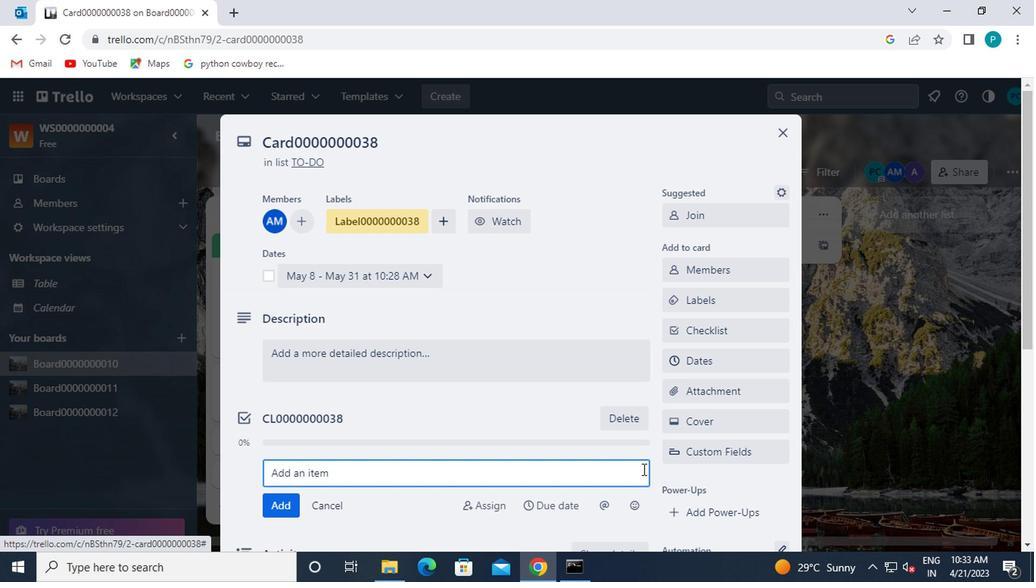
